 Task: Add Sprouts Crazy Coconut Lip Balm to the cart.
Action: Mouse pressed left at (23, 96)
Screenshot: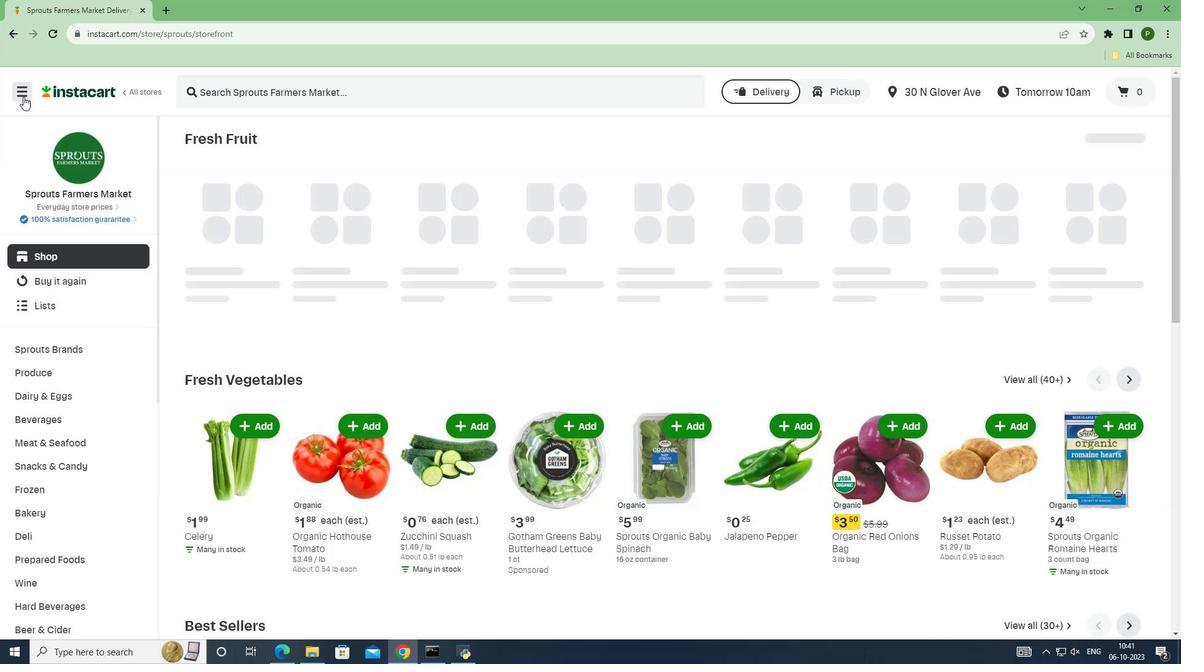 
Action: Mouse moved to (51, 337)
Screenshot: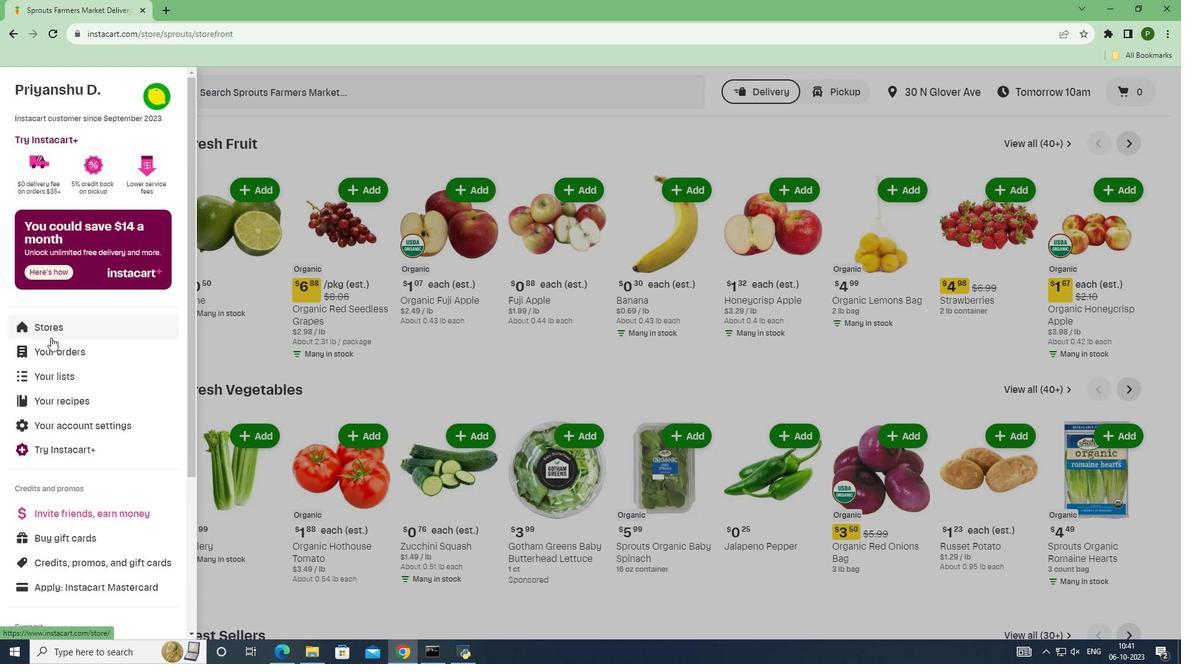 
Action: Mouse pressed left at (51, 337)
Screenshot: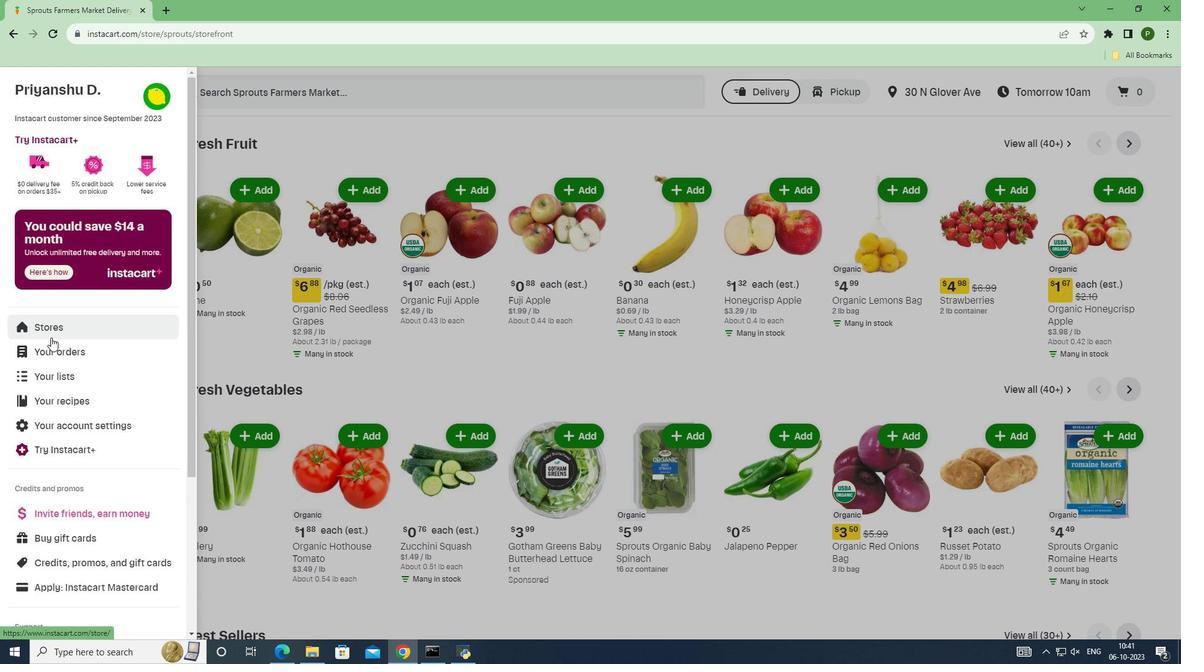 
Action: Mouse moved to (282, 145)
Screenshot: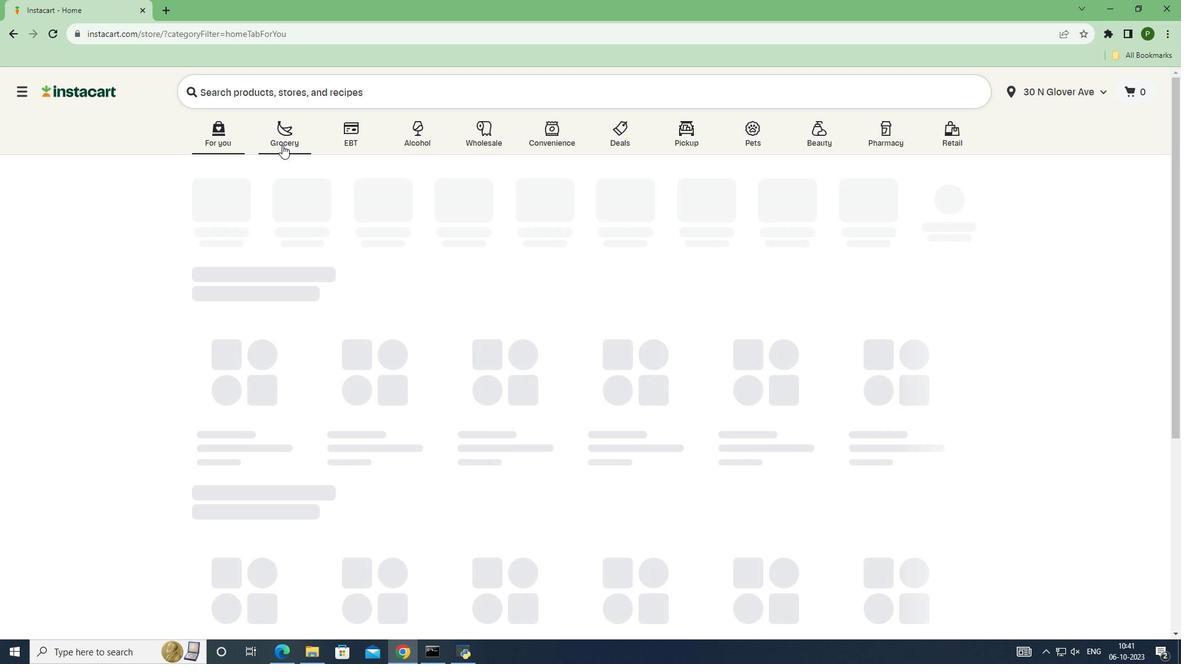 
Action: Mouse pressed left at (282, 145)
Screenshot: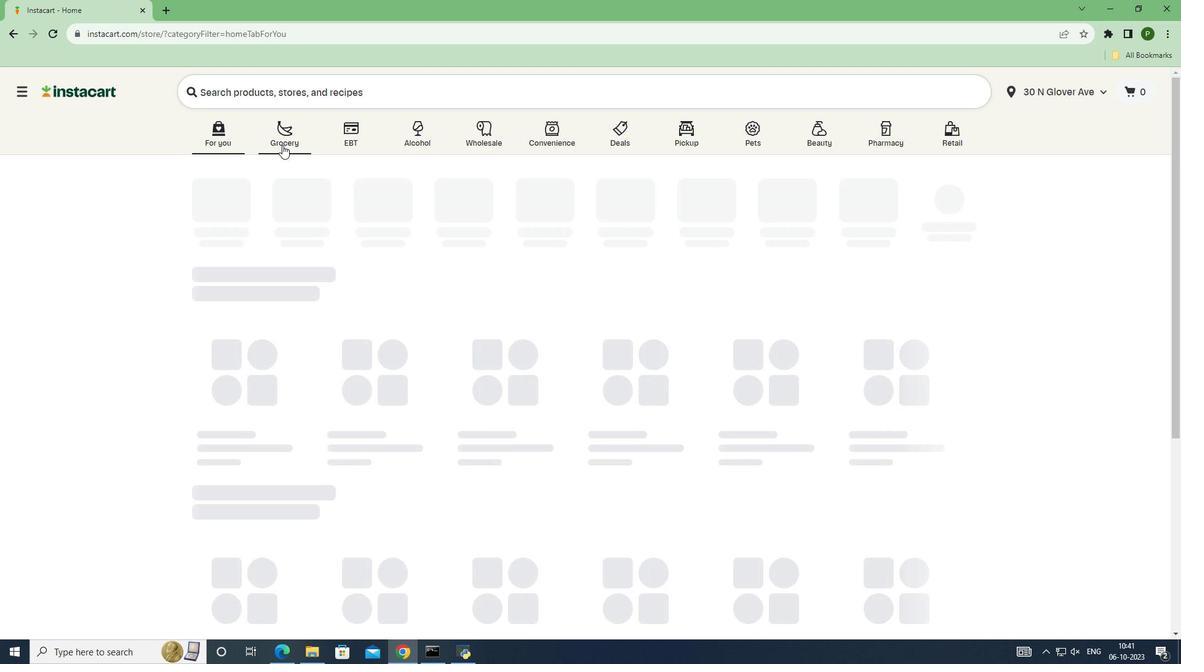 
Action: Mouse moved to (758, 283)
Screenshot: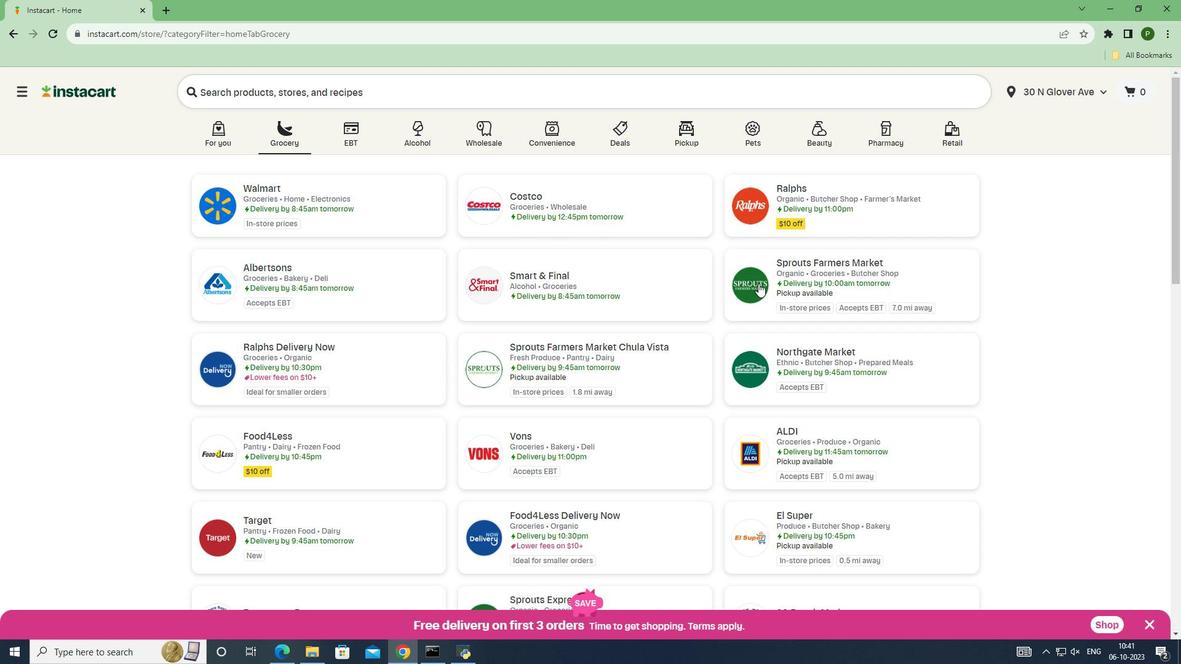 
Action: Mouse pressed left at (758, 283)
Screenshot: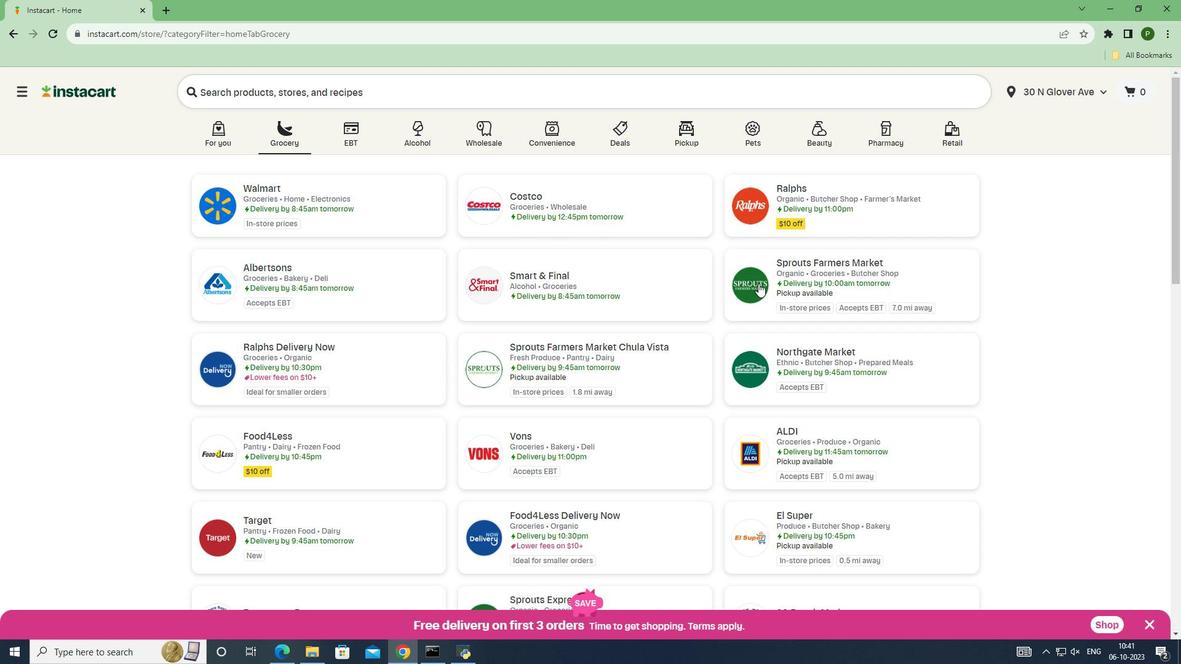 
Action: Mouse moved to (120, 350)
Screenshot: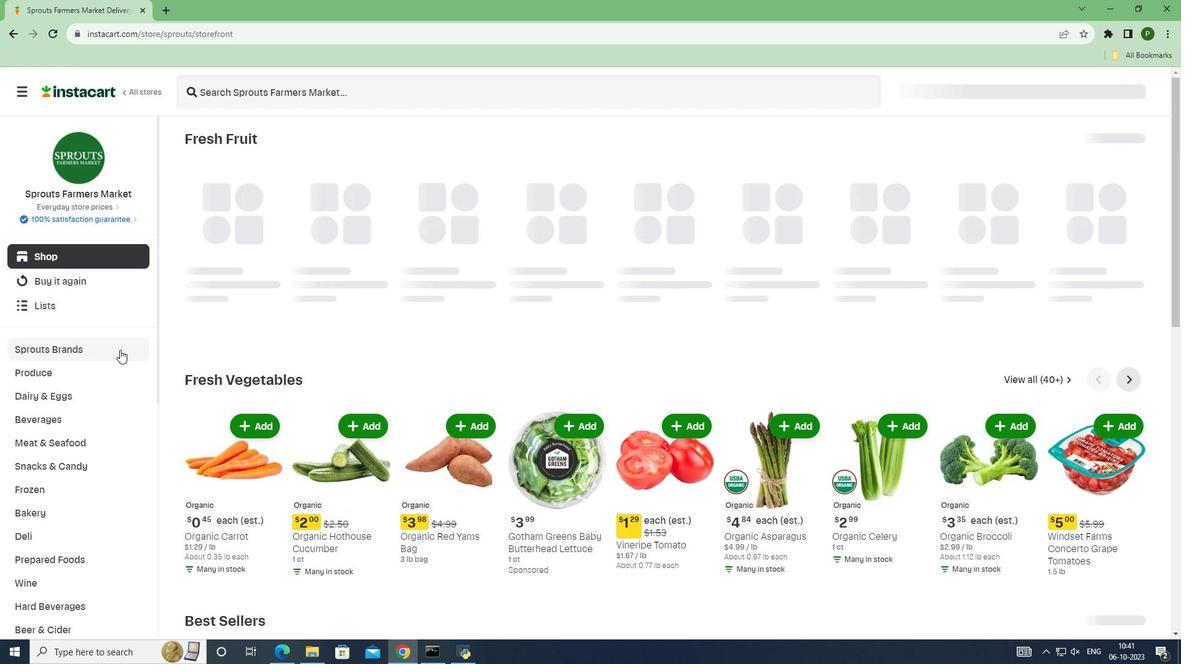 
Action: Mouse pressed left at (120, 350)
Screenshot: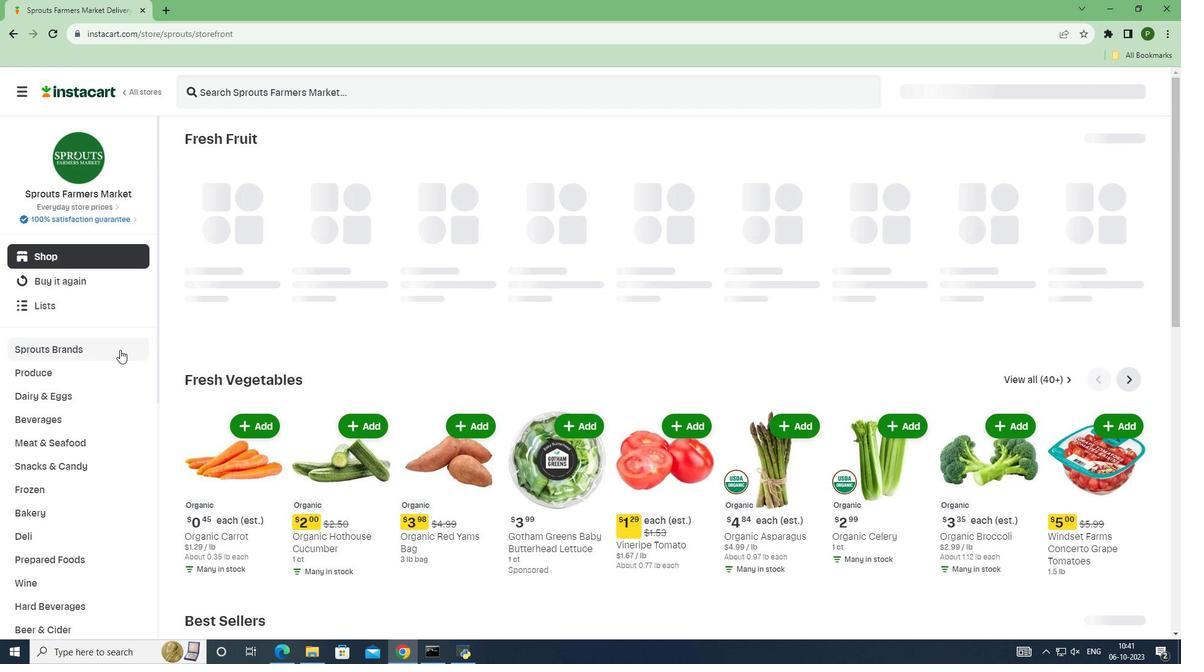 
Action: Mouse moved to (115, 510)
Screenshot: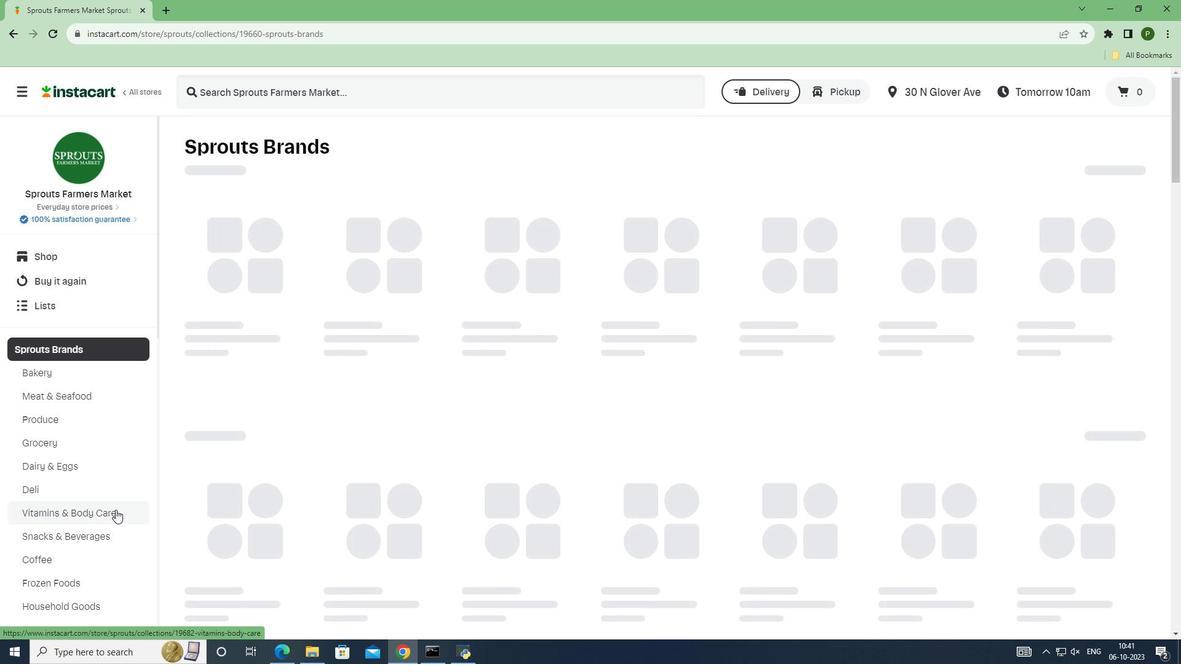 
Action: Mouse pressed left at (115, 510)
Screenshot: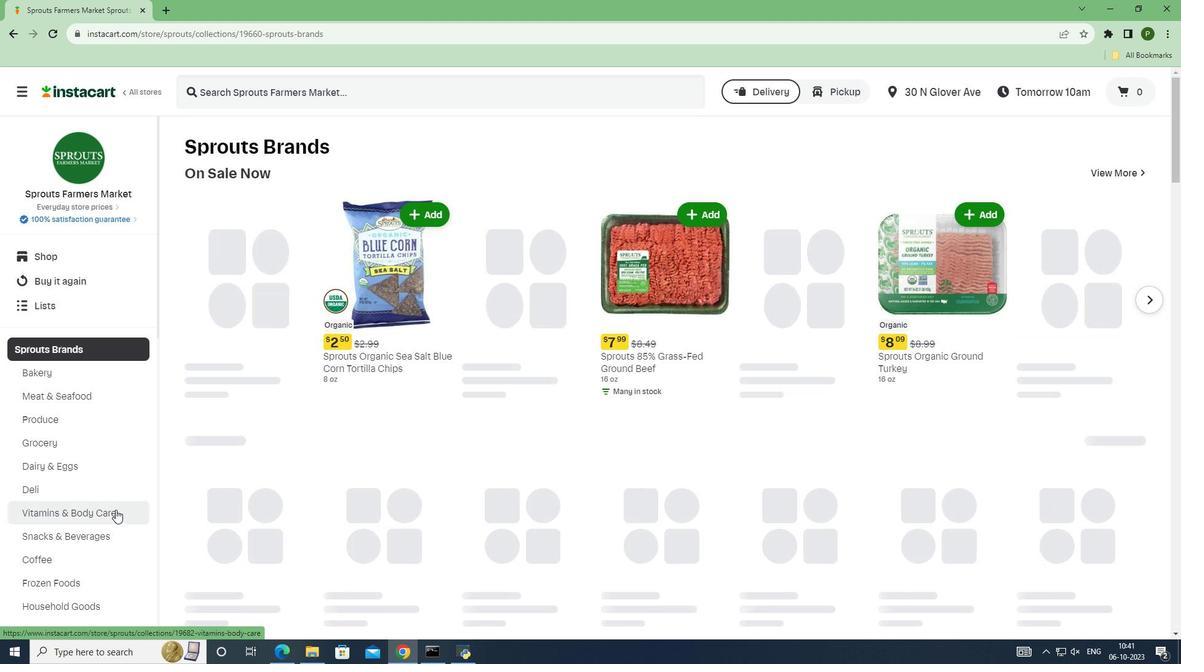 
Action: Mouse moved to (239, 93)
Screenshot: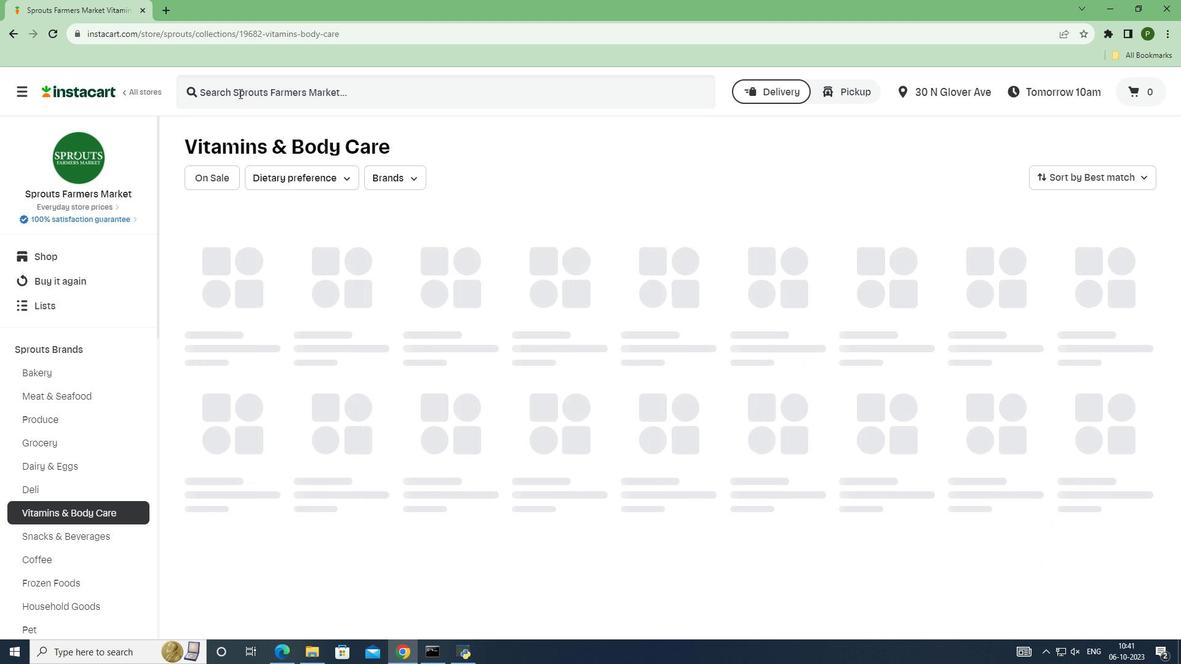 
Action: Mouse pressed left at (239, 93)
Screenshot: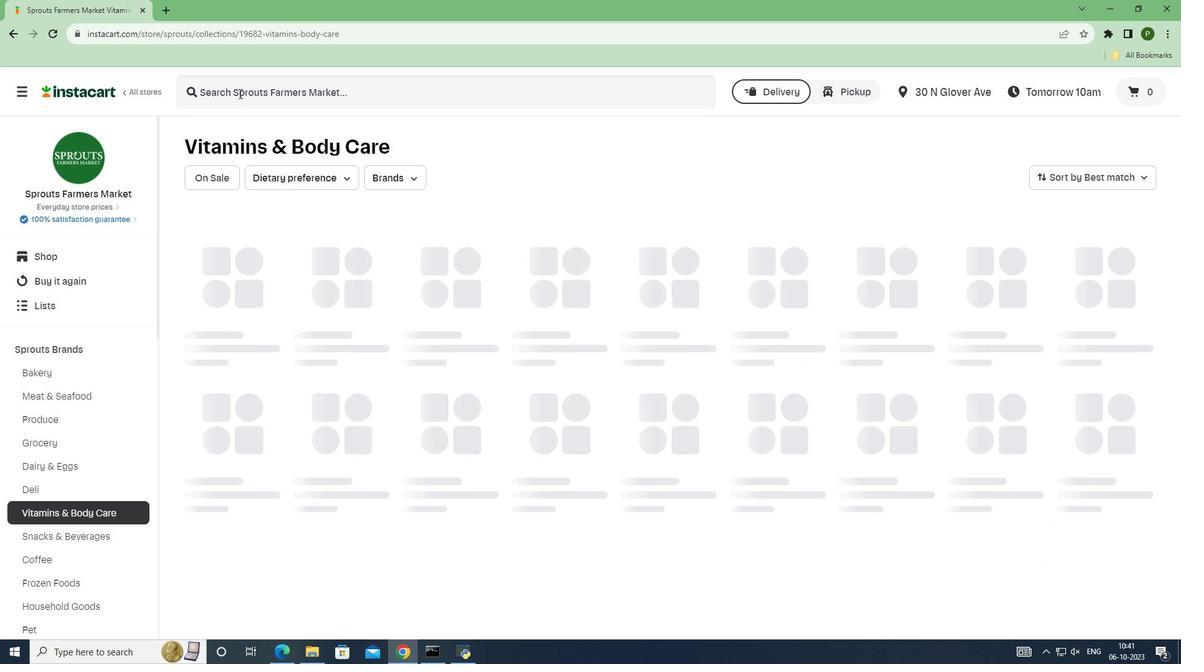 
Action: Key pressed <Key.caps_lock>S<Key.caps_lock>prouts<Key.space><Key.caps_lock>C<Key.caps_lock>razy<Key.space><Key.caps_lock>C<Key.caps_lock>oconut<Key.space><Key.caps_lock>L<Key.caps_lock>ip<Key.space><Key.caps_lock>B<Key.caps_lock>aalm<Key.space><Key.enter>
Screenshot: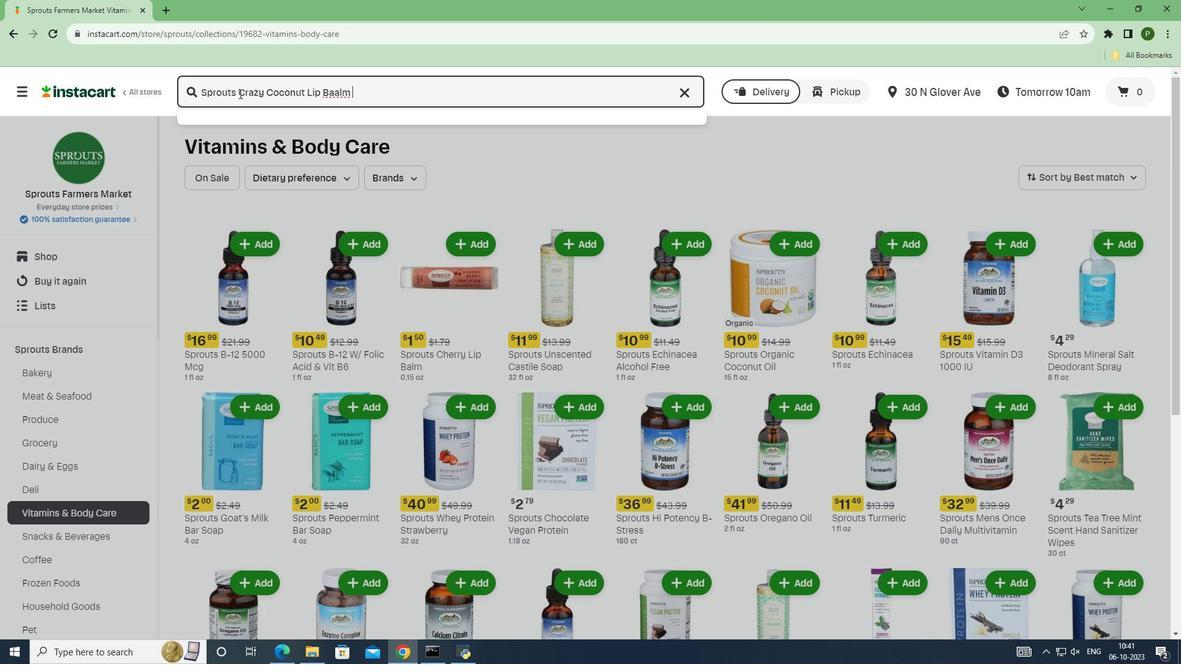 
Action: Mouse moved to (717, 224)
Screenshot: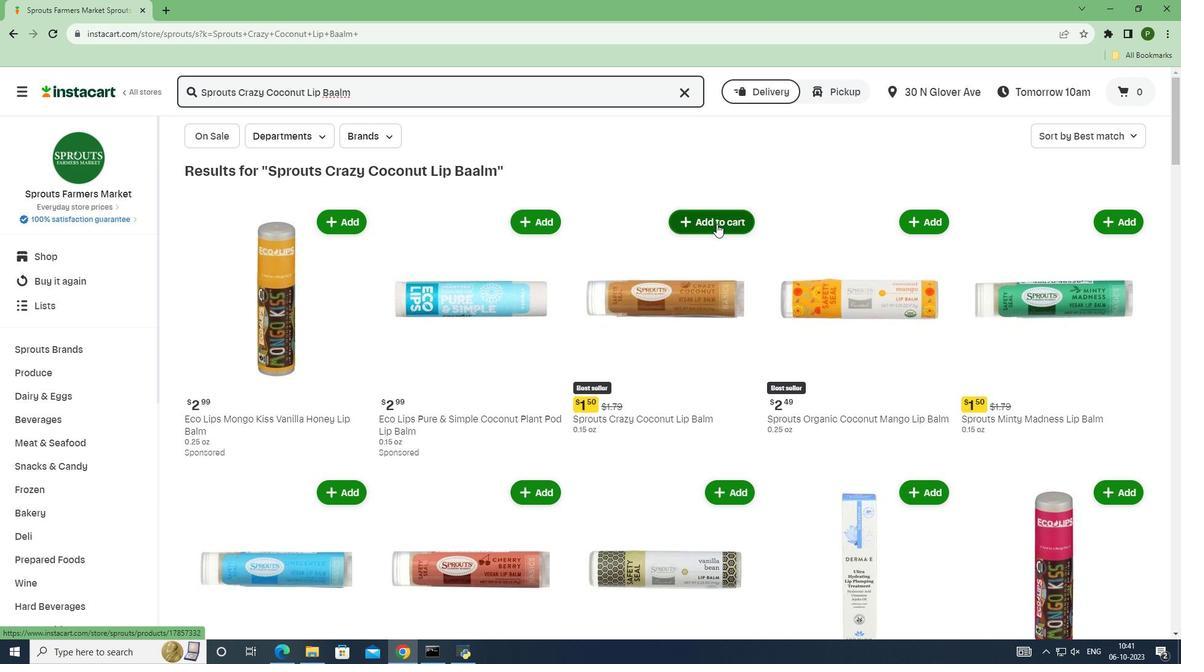 
Action: Mouse pressed left at (717, 224)
Screenshot: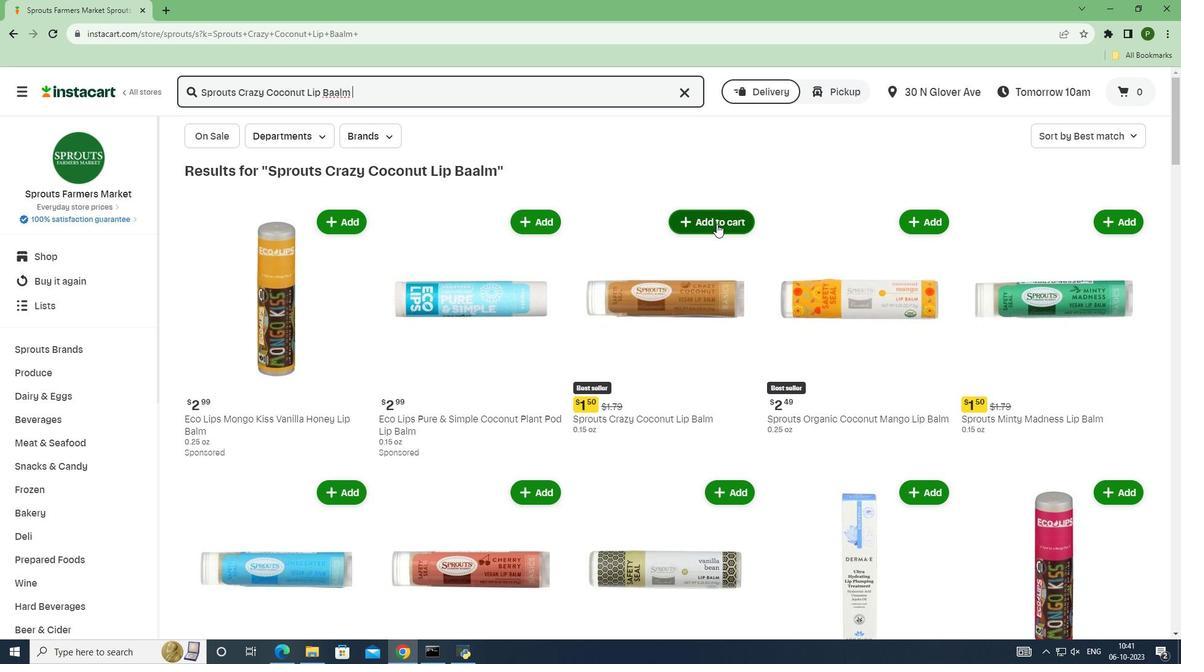 
Action: Mouse moved to (700, 363)
Screenshot: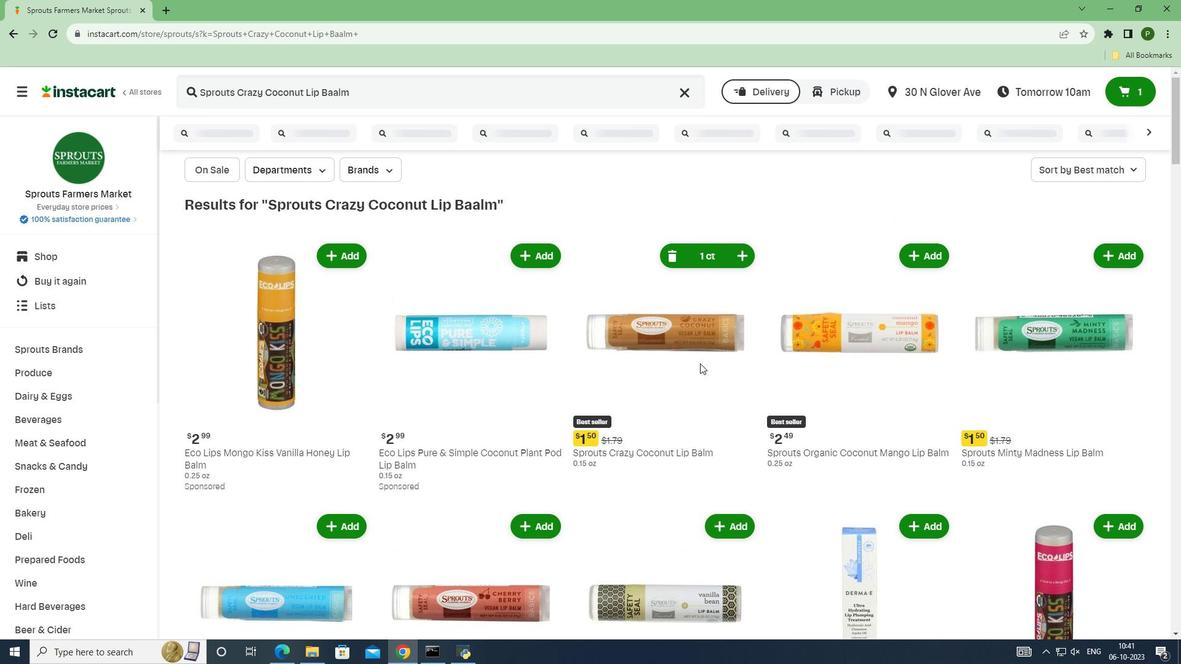 
